 Task: Filter companies with 501-1000 employees.
Action: Mouse moved to (398, 87)
Screenshot: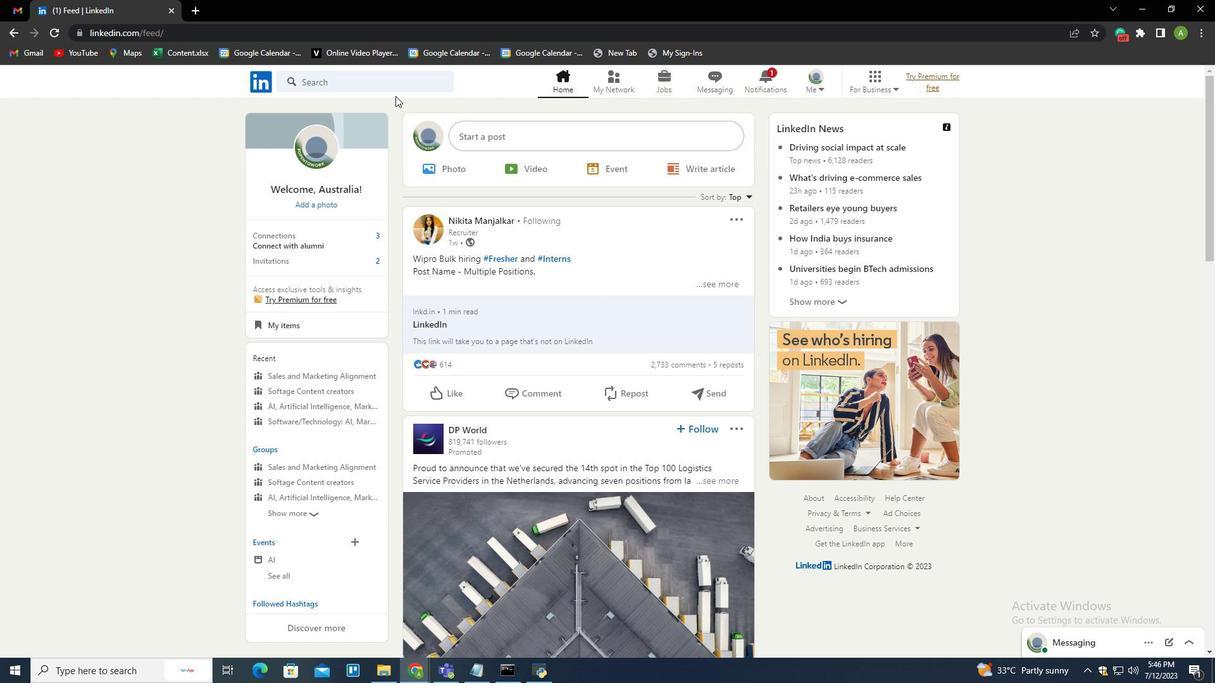 
Action: Mouse pressed left at (398, 87)
Screenshot: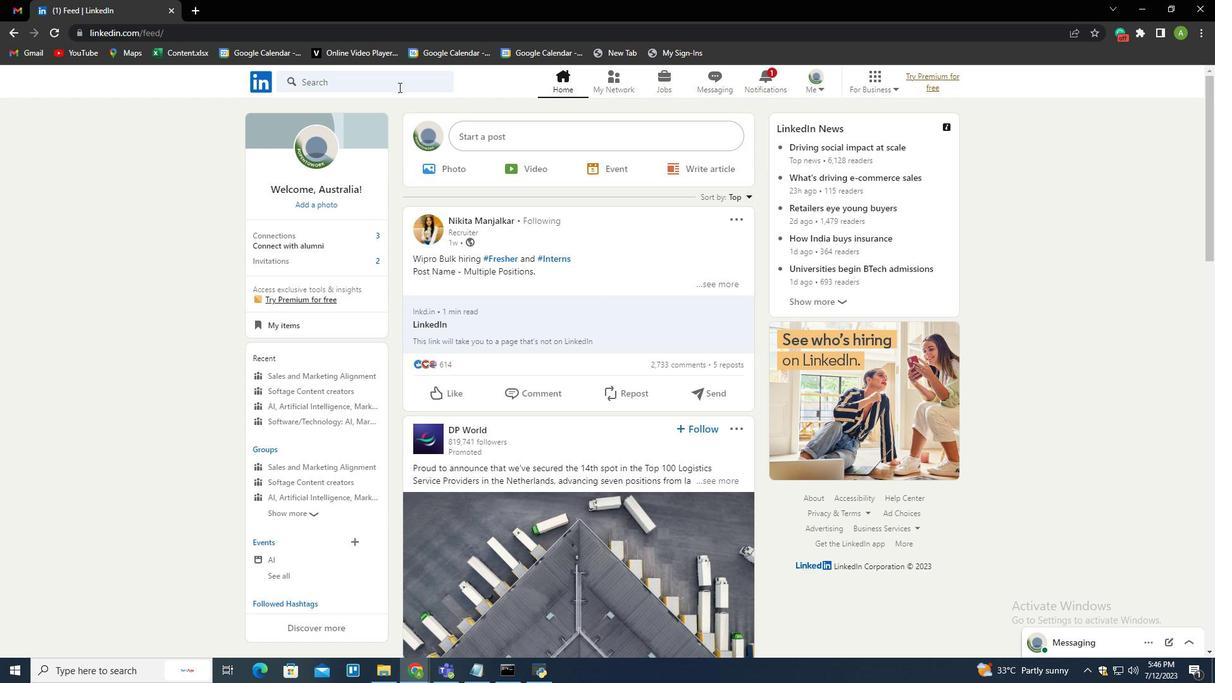 
Action: Mouse moved to (326, 182)
Screenshot: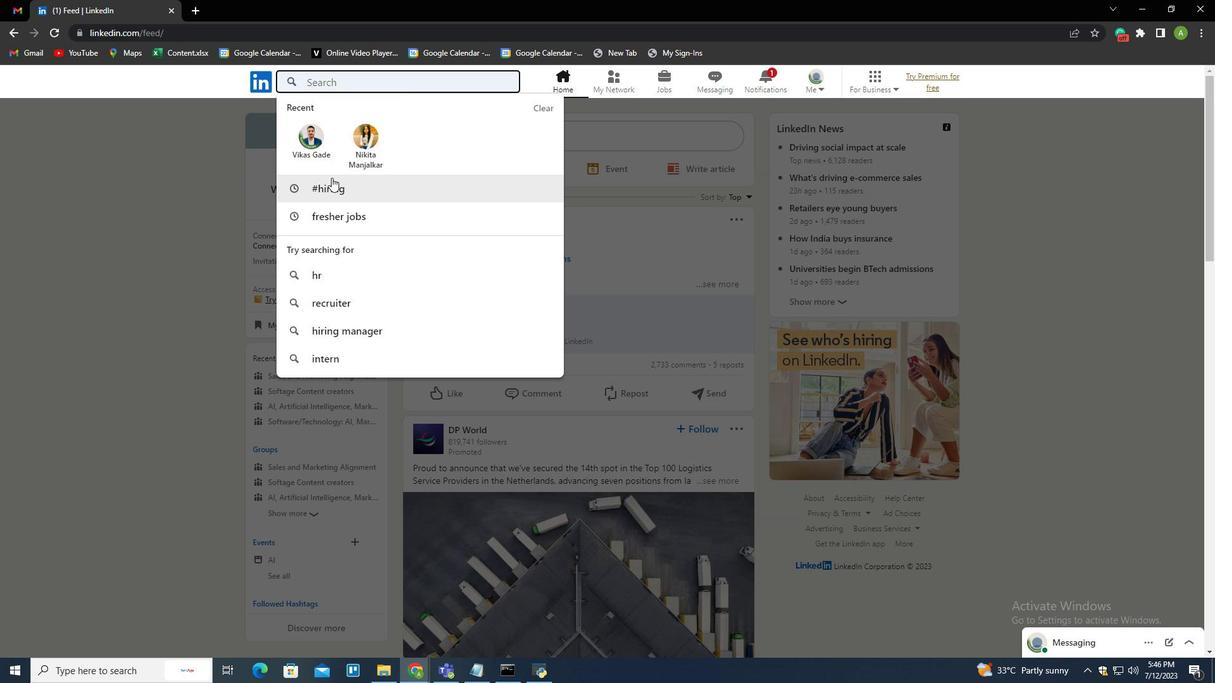 
Action: Mouse pressed left at (326, 182)
Screenshot: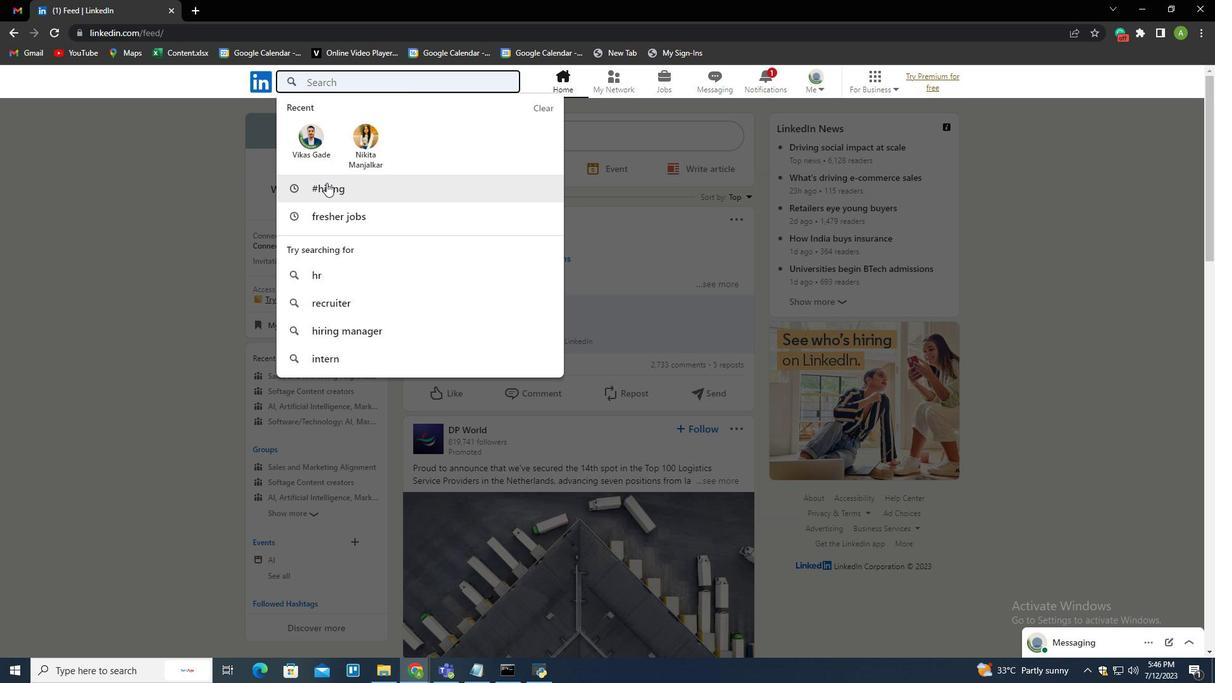 
Action: Mouse moved to (376, 119)
Screenshot: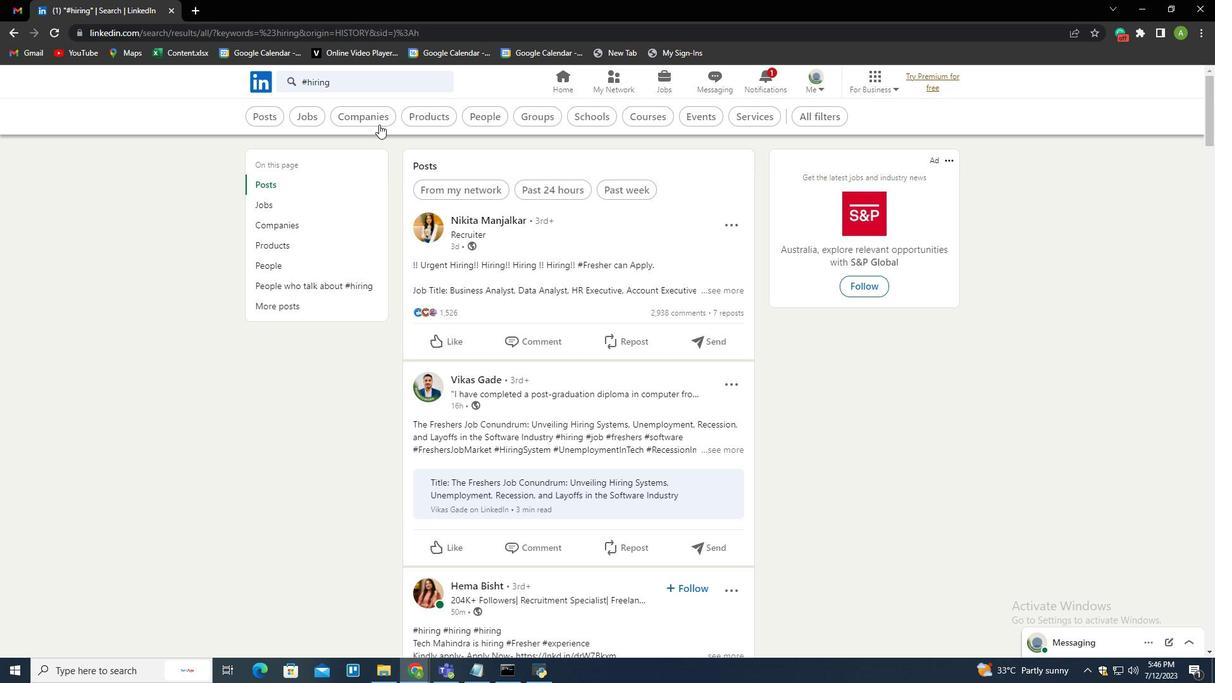 
Action: Mouse pressed left at (376, 119)
Screenshot: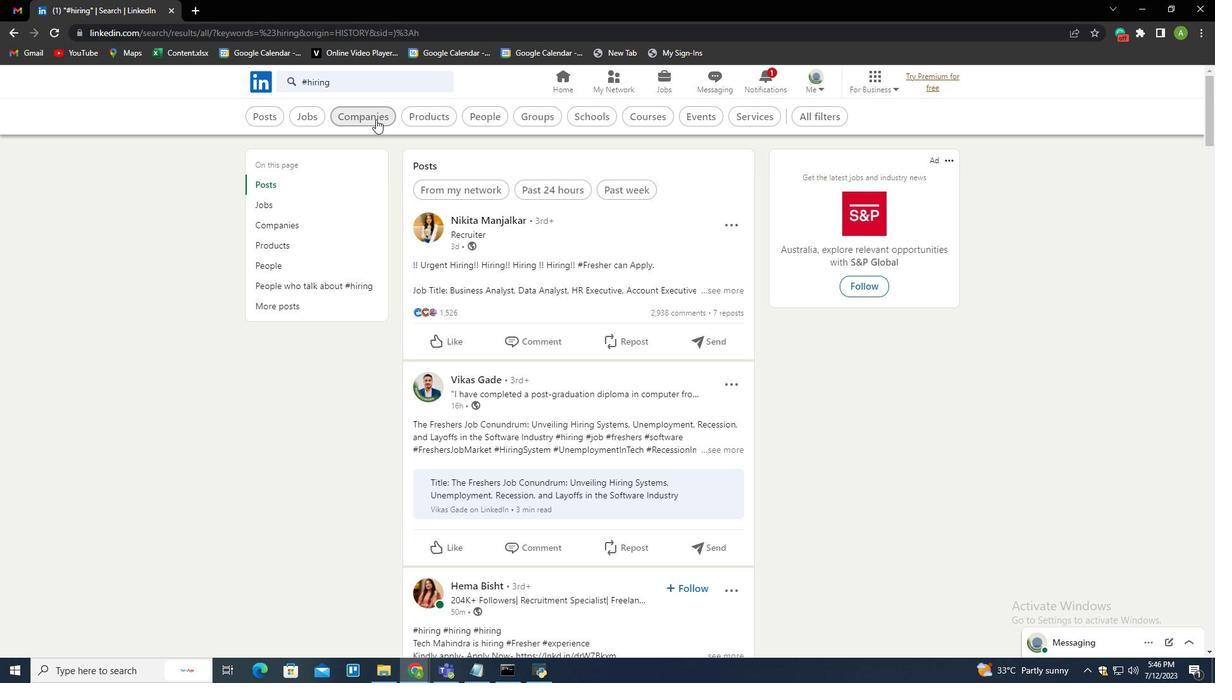 
Action: Mouse moved to (518, 113)
Screenshot: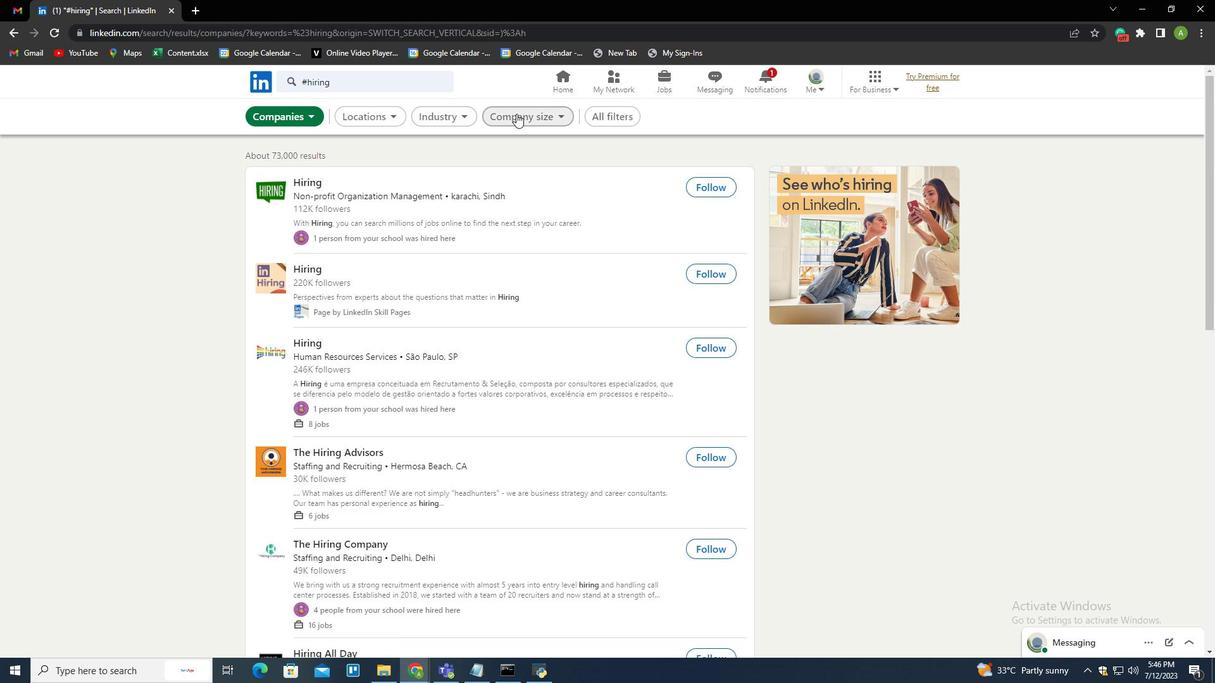 
Action: Mouse pressed left at (518, 113)
Screenshot: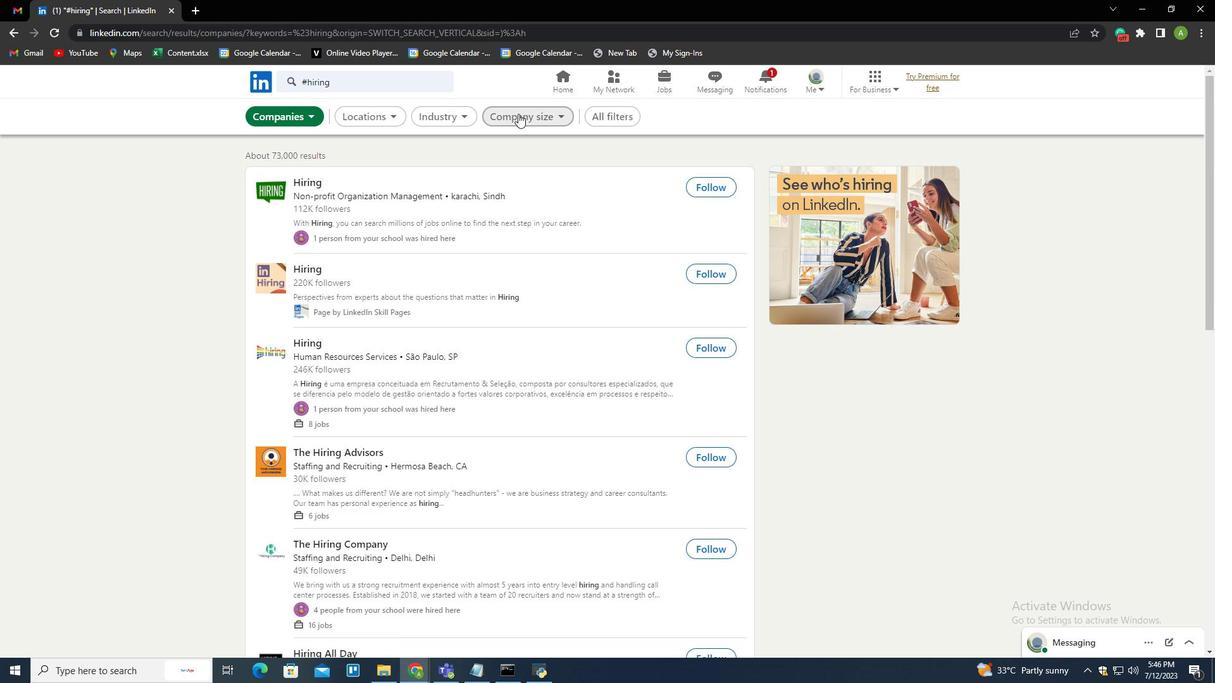 
Action: Mouse moved to (442, 262)
Screenshot: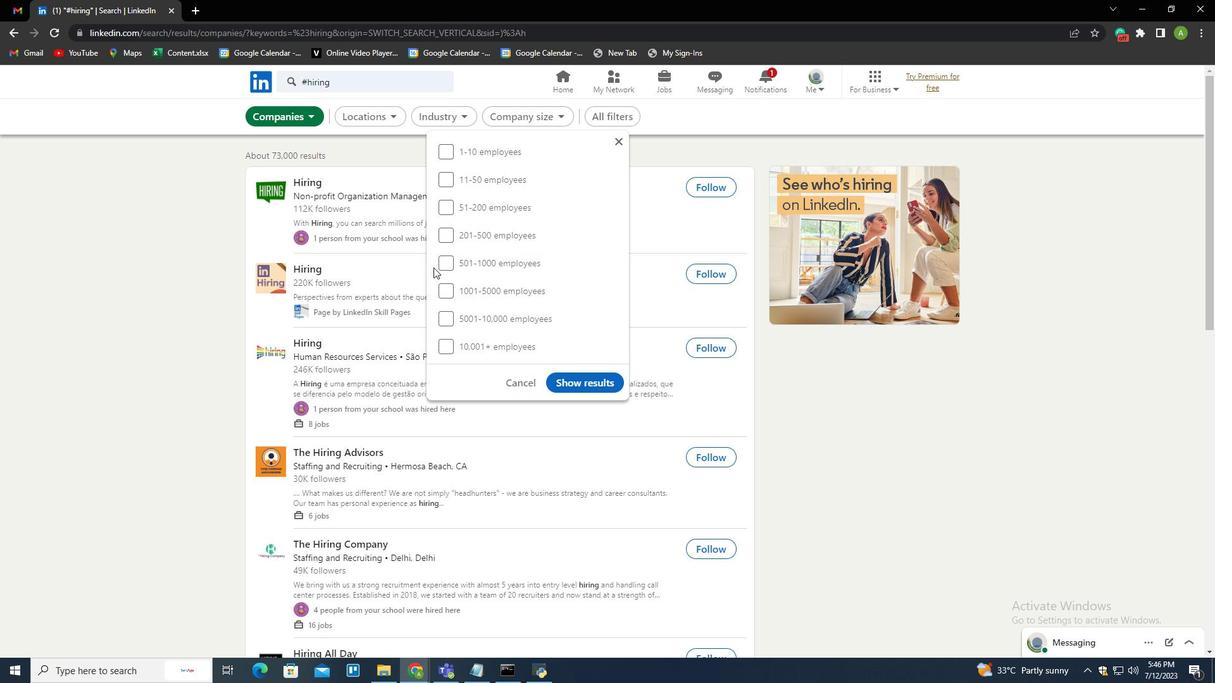 
Action: Mouse pressed left at (442, 262)
Screenshot: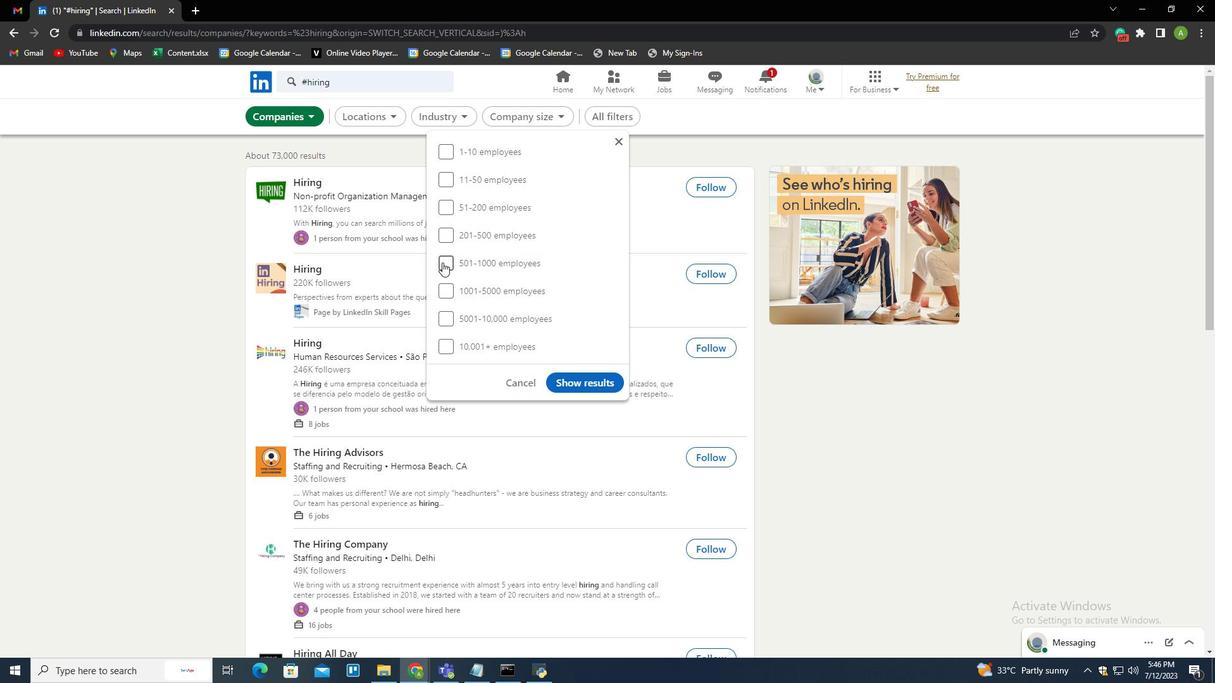 
Action: Mouse moved to (588, 381)
Screenshot: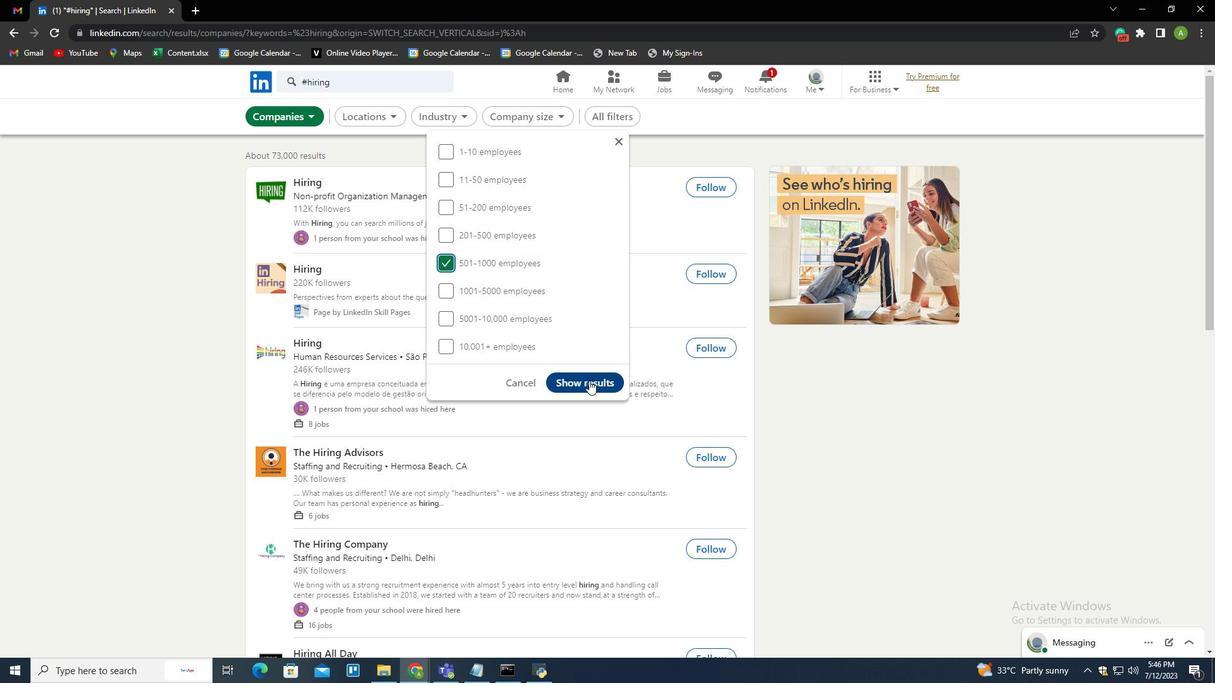 
Action: Mouse pressed left at (588, 381)
Screenshot: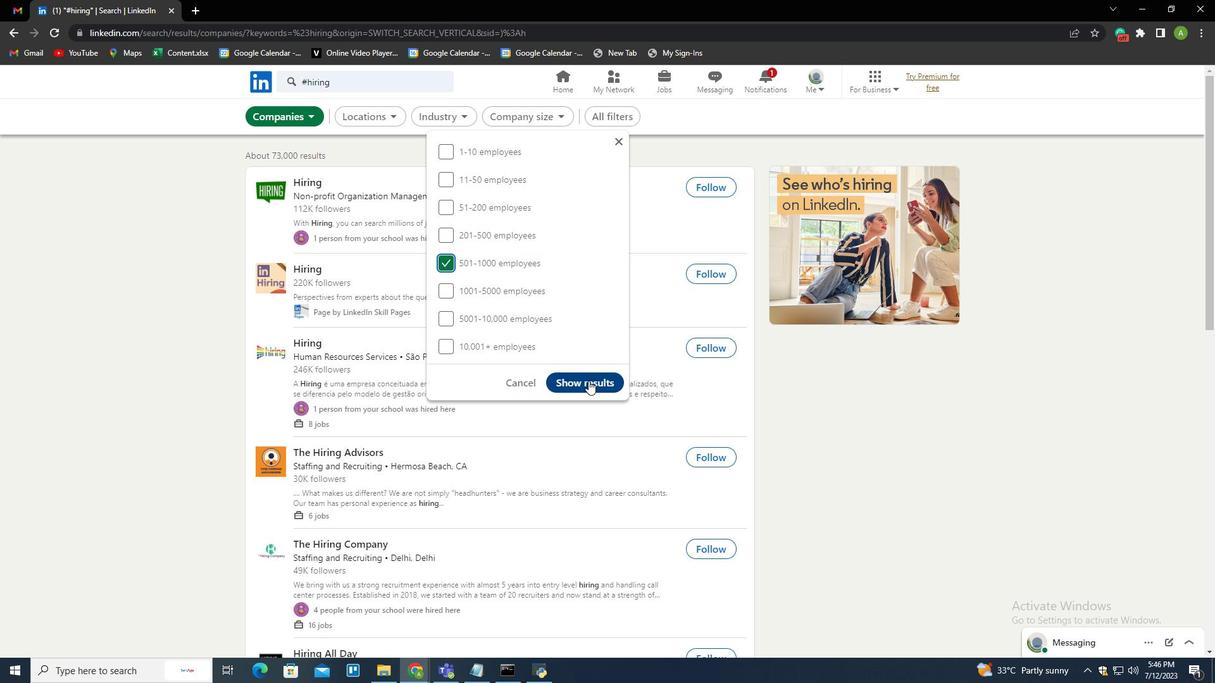 
Action: Mouse moved to (576, 274)
Screenshot: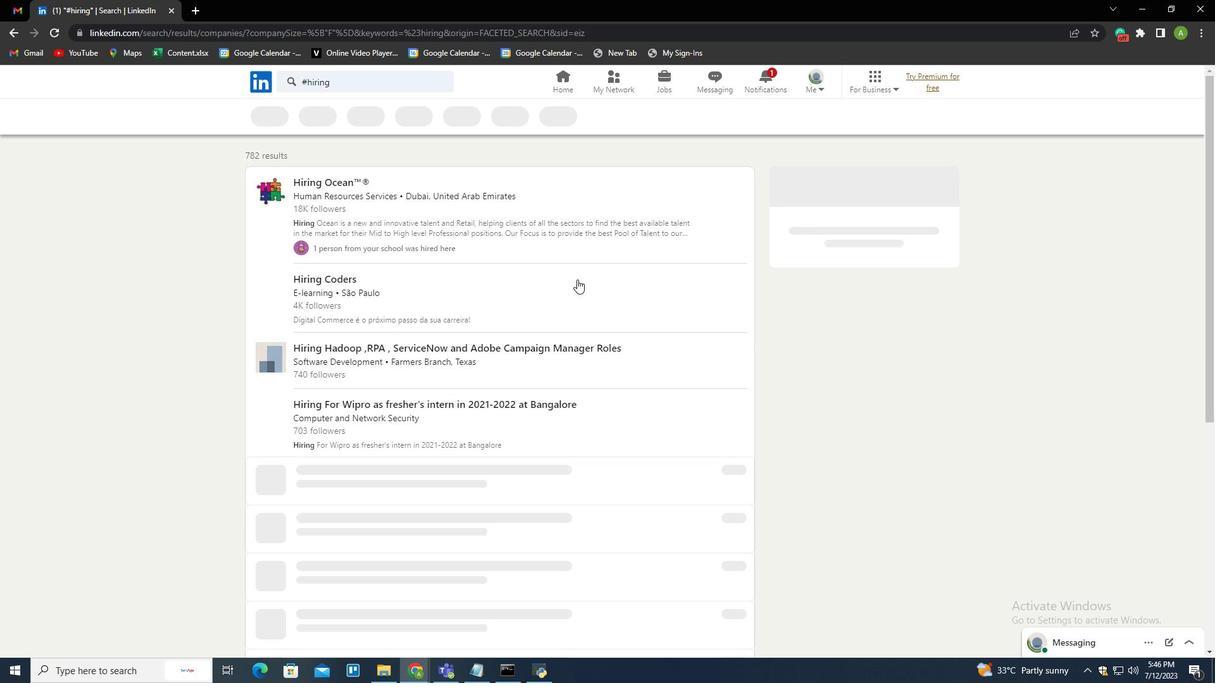 
